 Task: Add Sprouts Patchouli & Lime Bar Soap to the cart.
Action: Mouse moved to (810, 284)
Screenshot: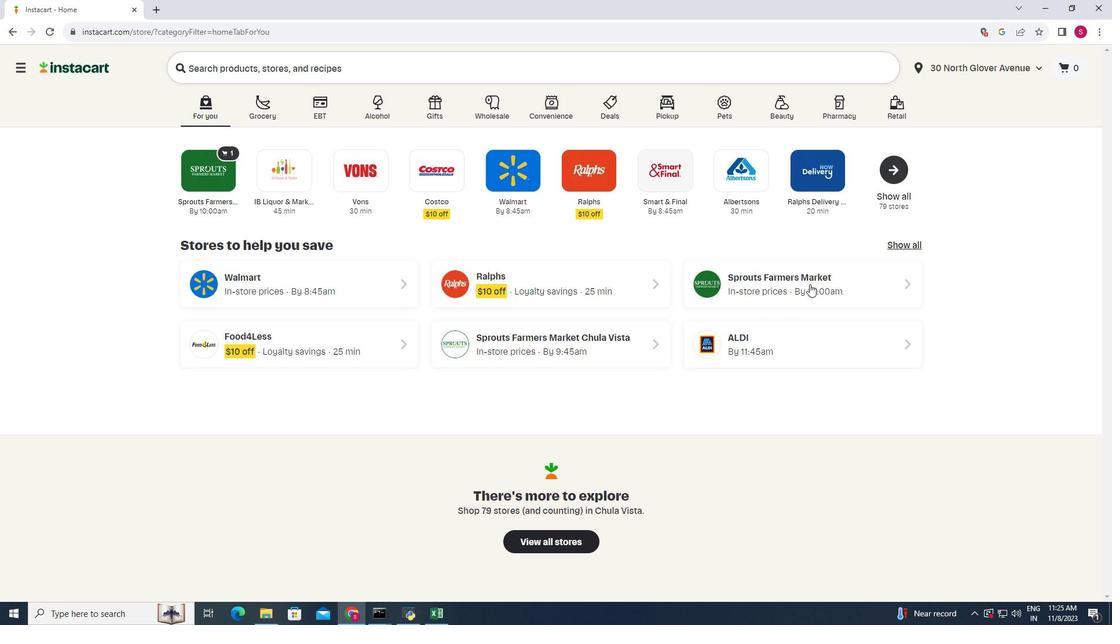 
Action: Mouse pressed left at (810, 284)
Screenshot: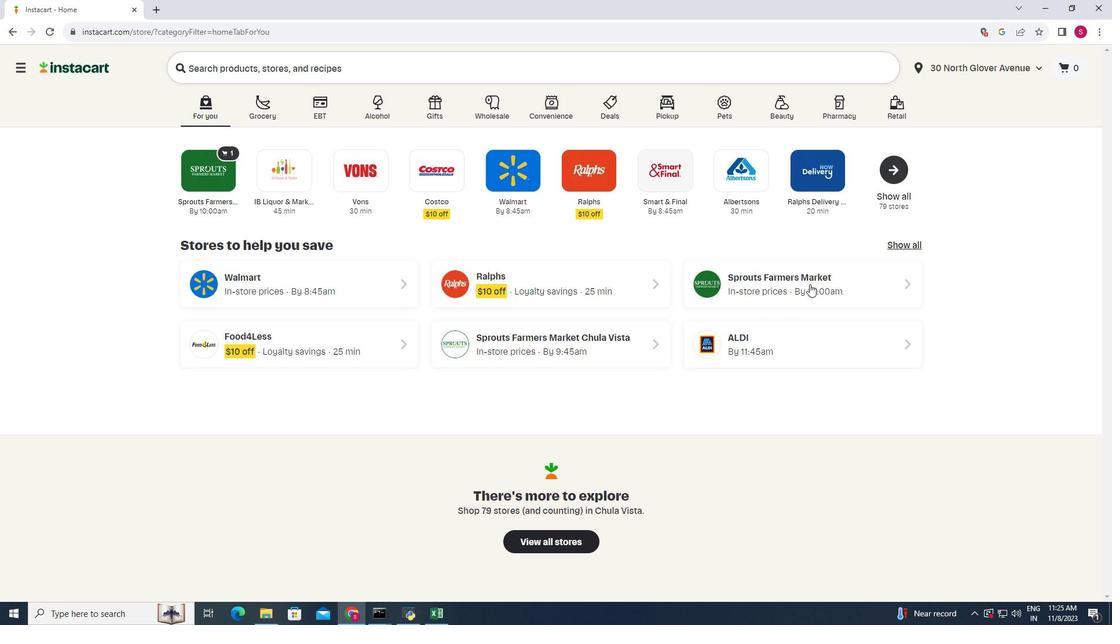 
Action: Mouse moved to (81, 401)
Screenshot: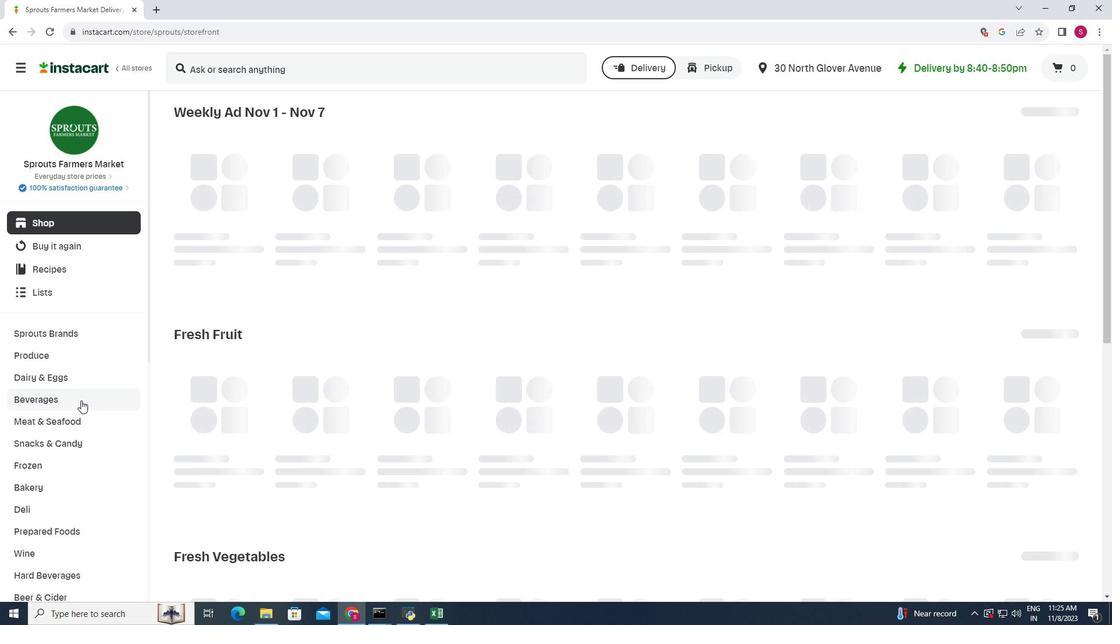 
Action: Mouse scrolled (81, 400) with delta (0, 0)
Screenshot: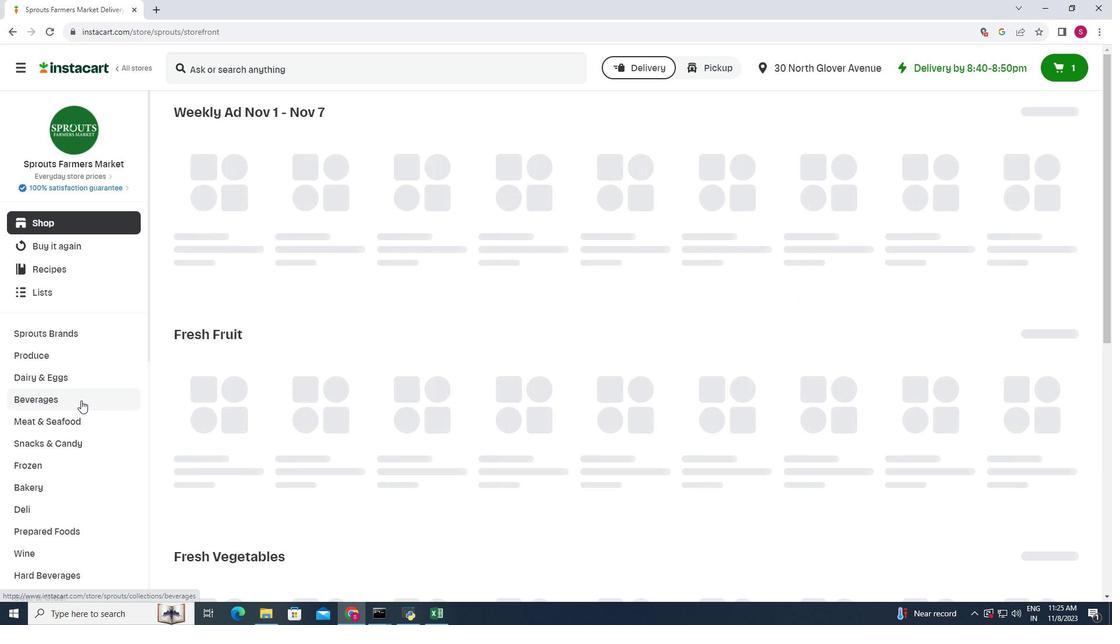 
Action: Mouse scrolled (81, 400) with delta (0, 0)
Screenshot: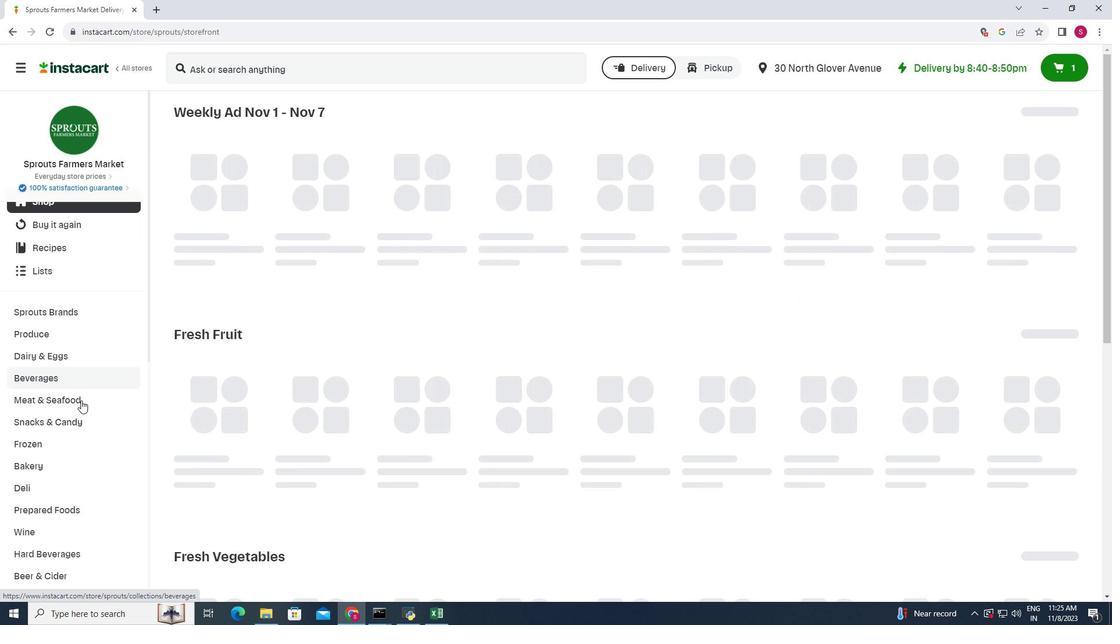 
Action: Mouse scrolled (81, 400) with delta (0, 0)
Screenshot: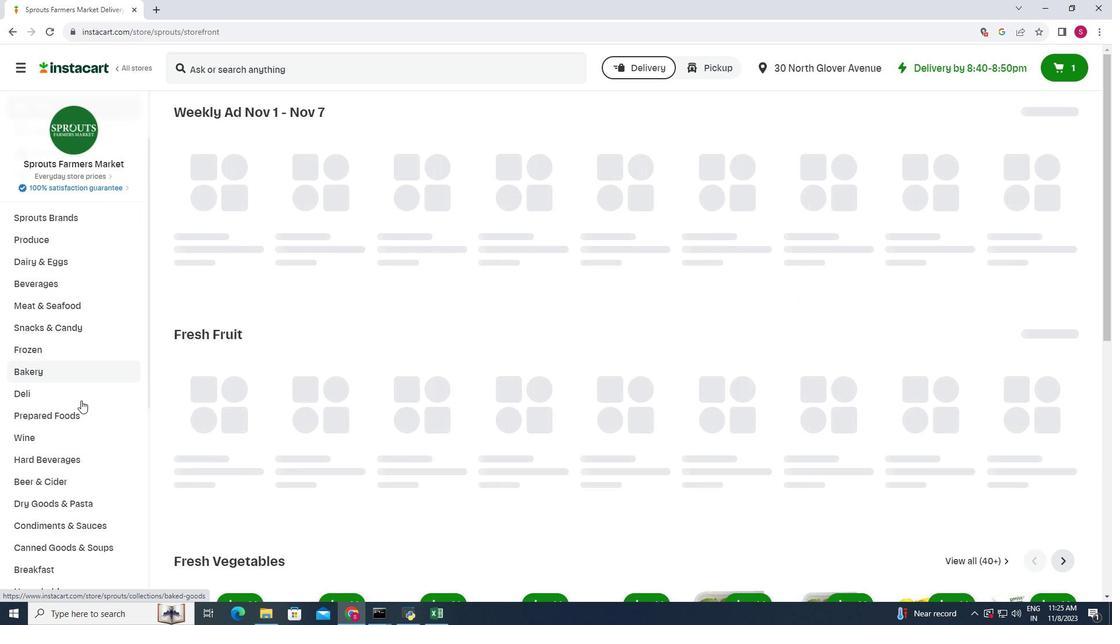 
Action: Mouse scrolled (81, 400) with delta (0, 0)
Screenshot: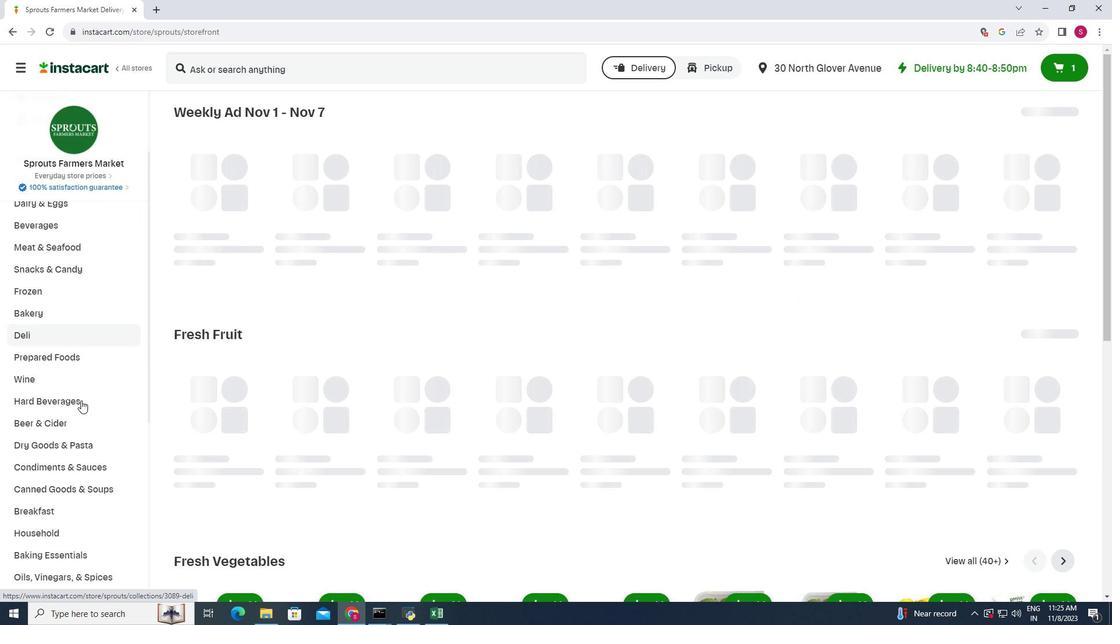 
Action: Mouse scrolled (81, 400) with delta (0, 0)
Screenshot: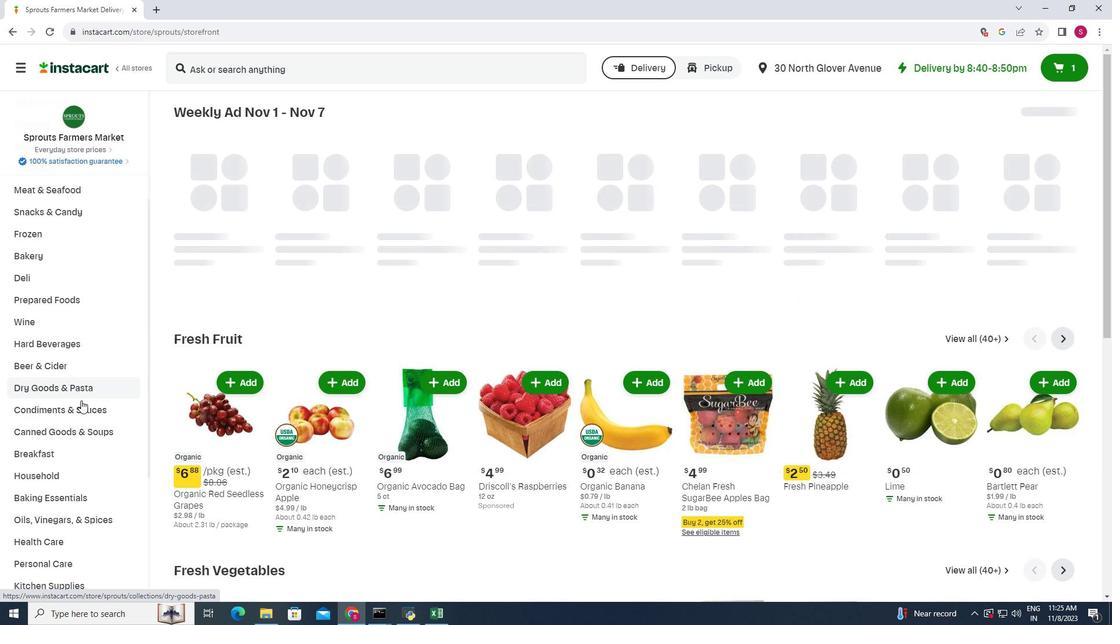 
Action: Mouse scrolled (81, 400) with delta (0, 0)
Screenshot: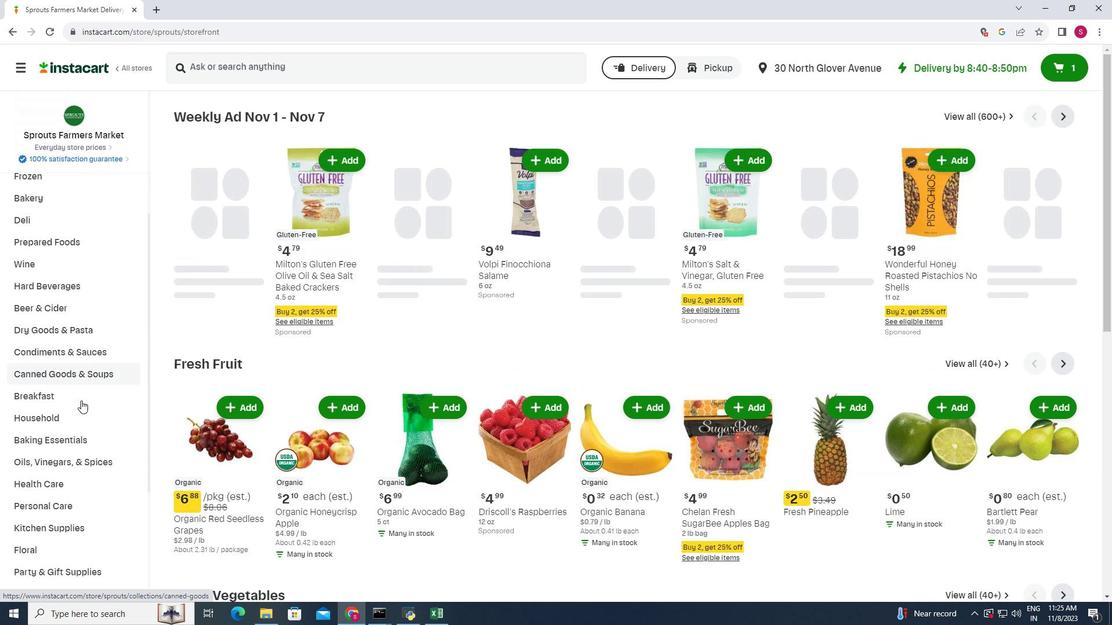 
Action: Mouse moved to (65, 439)
Screenshot: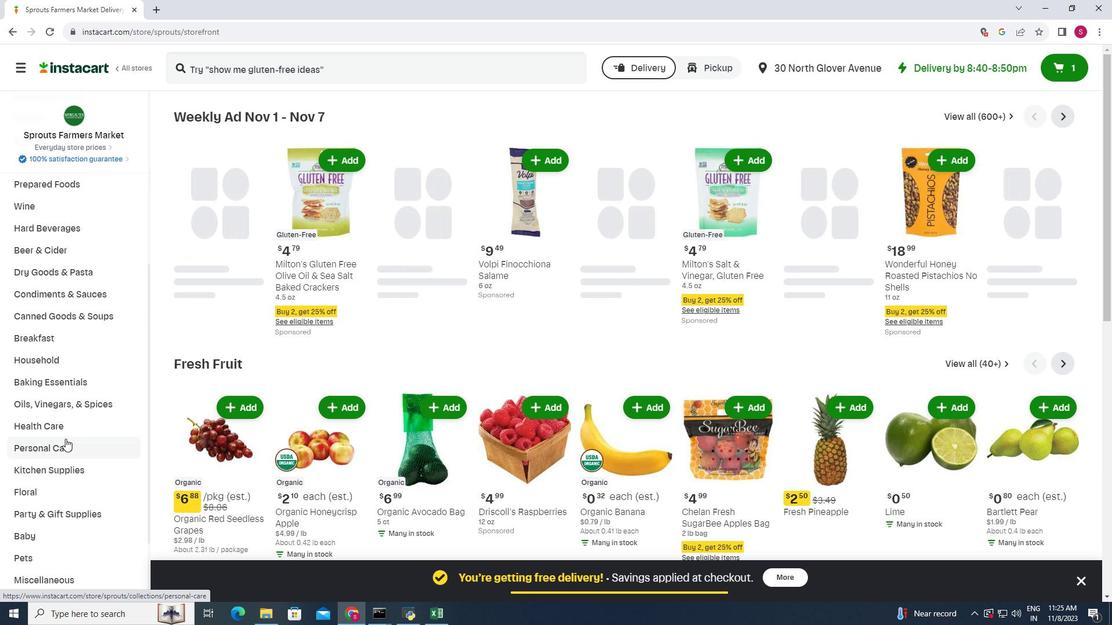 
Action: Mouse pressed left at (65, 439)
Screenshot: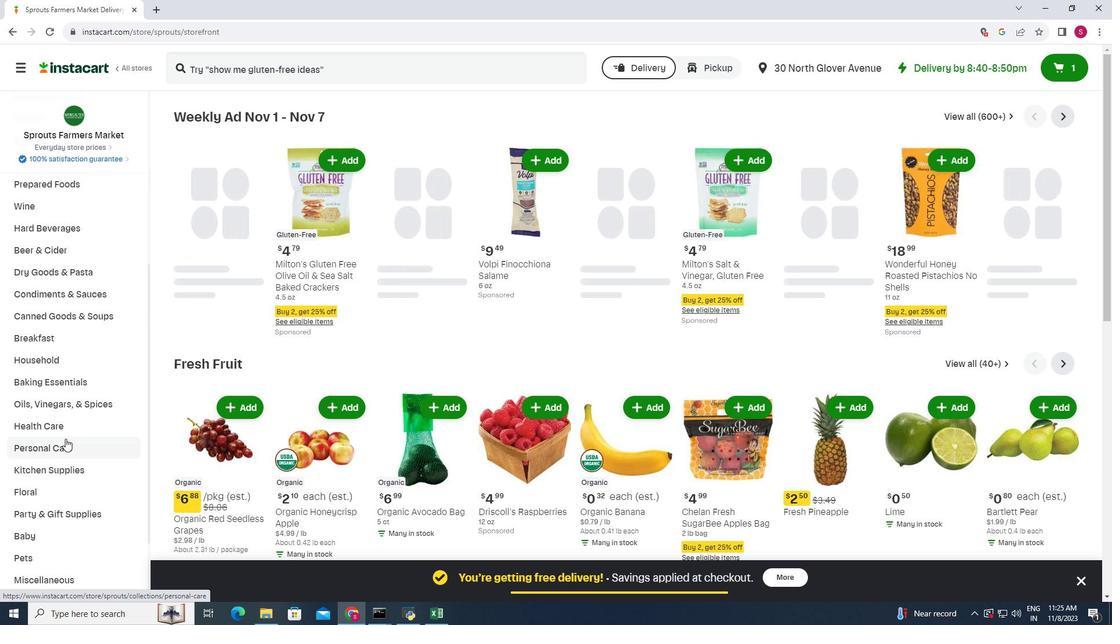 
Action: Mouse moved to (293, 144)
Screenshot: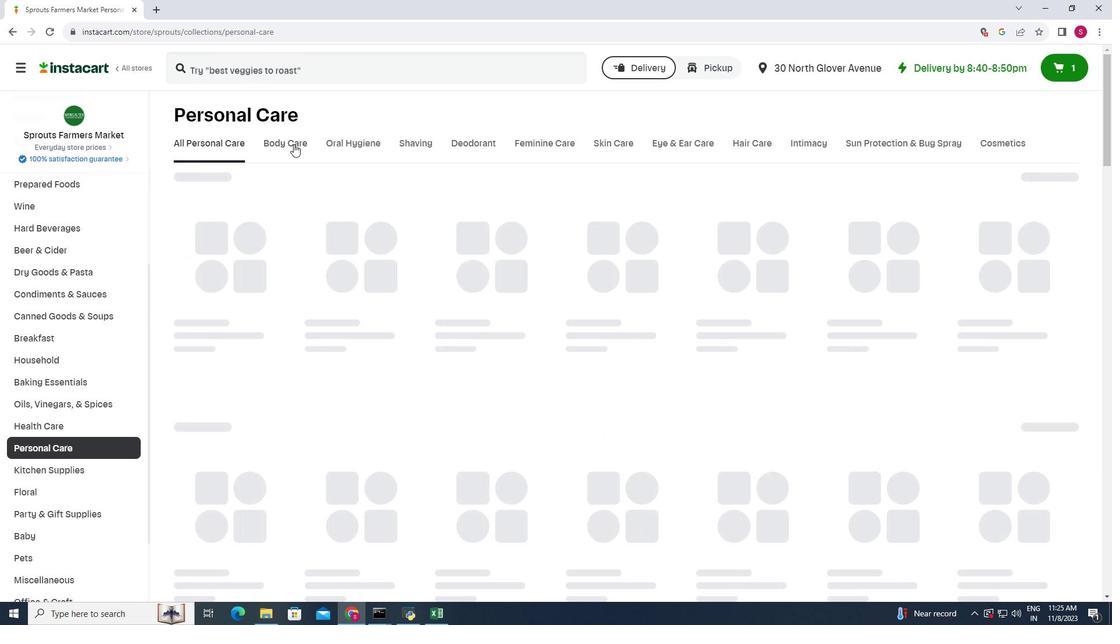 
Action: Mouse pressed left at (293, 144)
Screenshot: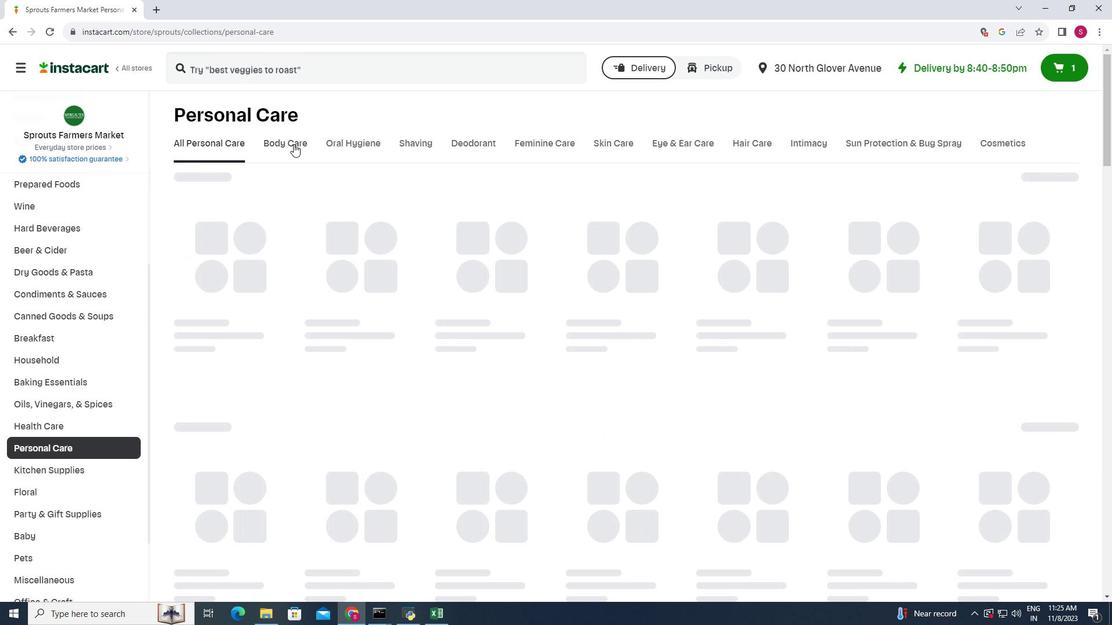
Action: Mouse moved to (305, 74)
Screenshot: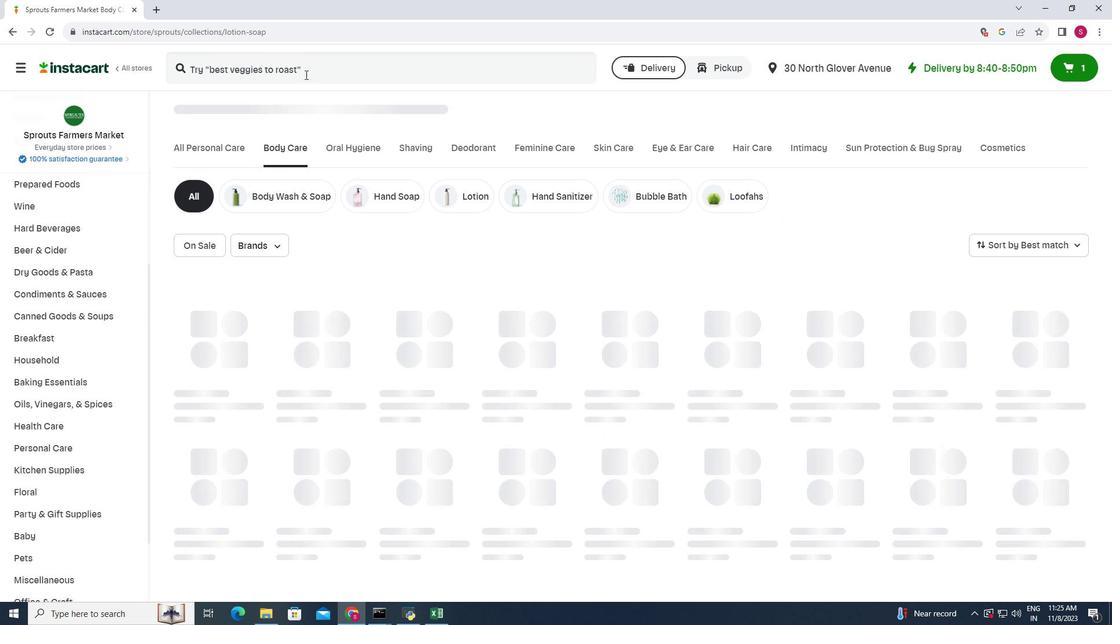 
Action: Mouse pressed left at (305, 74)
Screenshot: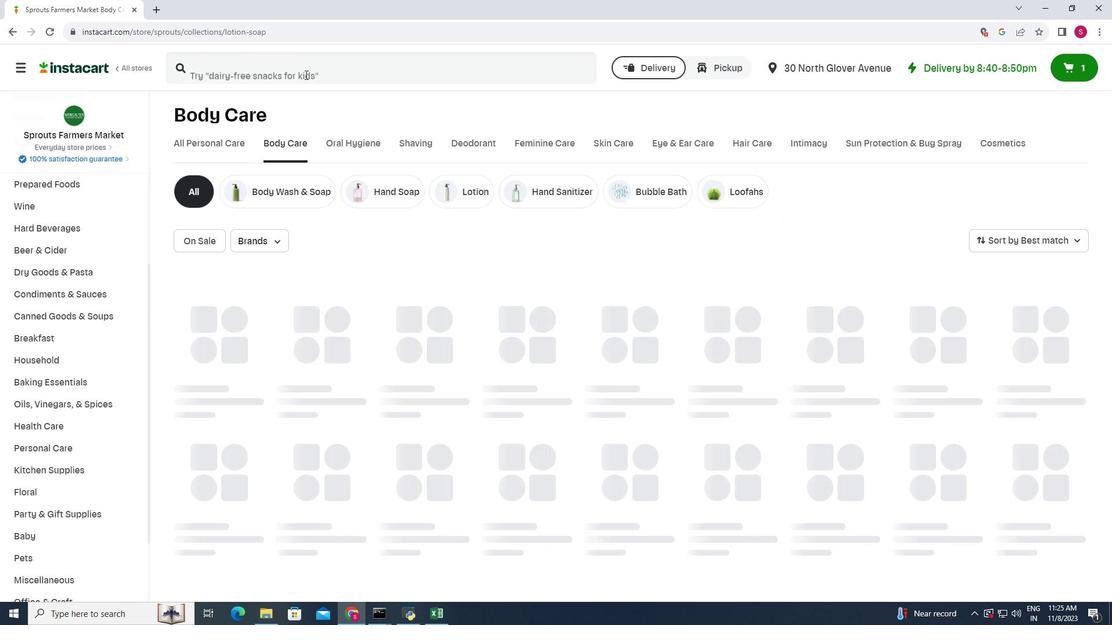 
Action: Mouse moved to (307, 72)
Screenshot: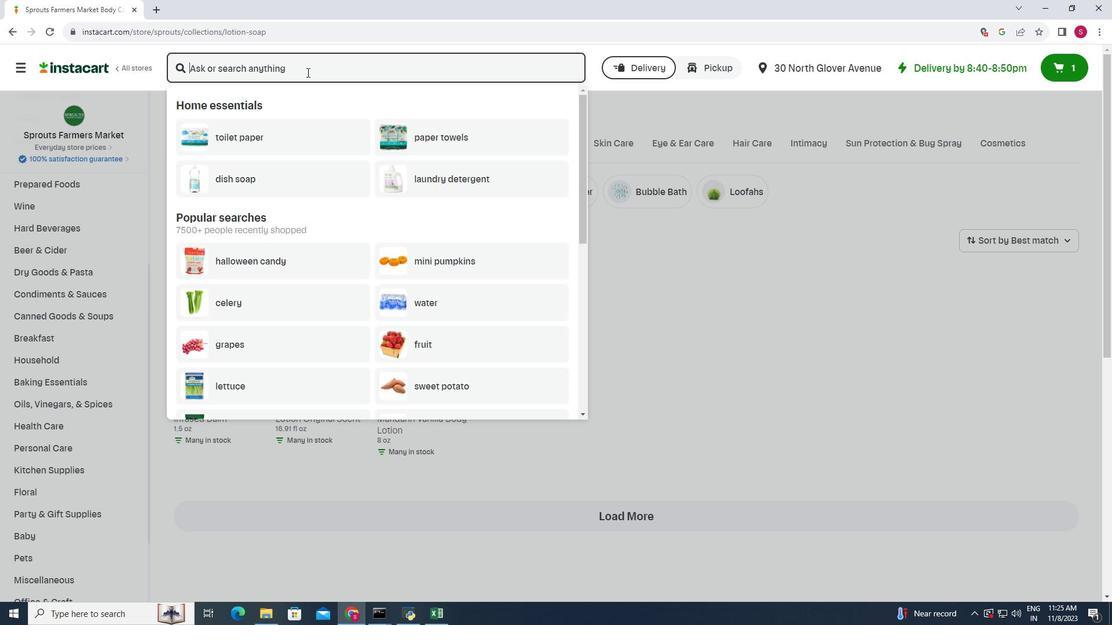 
Action: Key pressed <Key.shift>Sprouts<Key.space><Key.shift>Patchouliu<Key.space><Key.backspace><Key.backspace><Key.space><Key.shift>&<Key.space><Key.shift><Key.shift><Key.shift><Key.shift>Lime<Key.space><Key.shift>BAr<Key.space><Key.shift>SOap<Key.space><Key.backspace><Key.backspace><Key.backspace><Key.backspace><Key.backspace><Key.backspace><Key.backspace>a<Key.backspace><Key.backspace>ar<Key.space><Key.shift>Soap<Key.space><Key.enter>
Screenshot: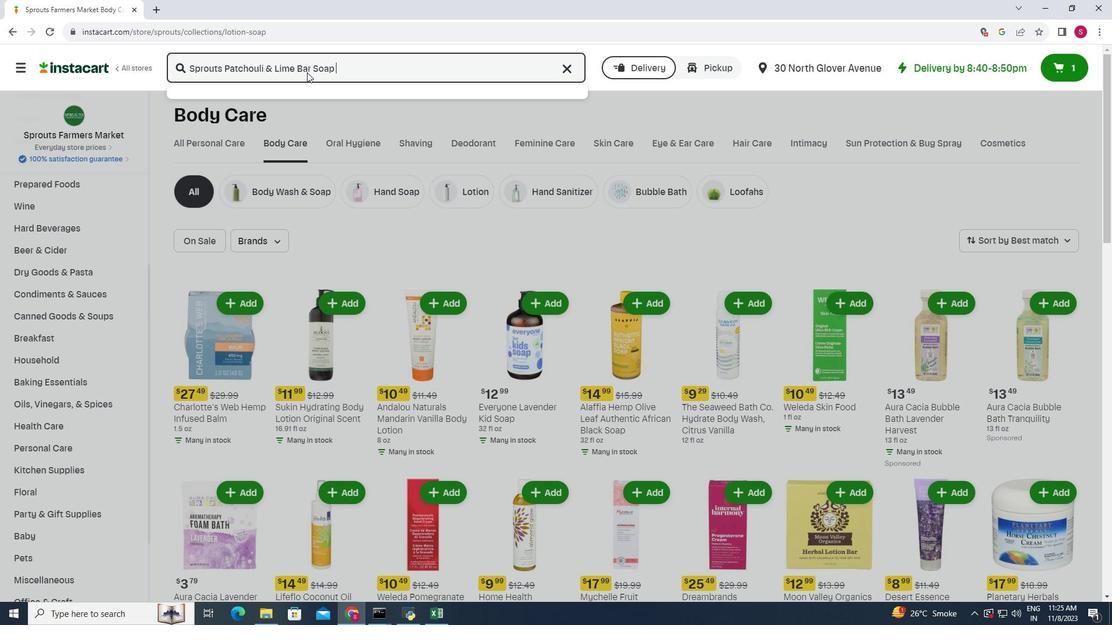 
Action: Mouse moved to (316, 159)
Screenshot: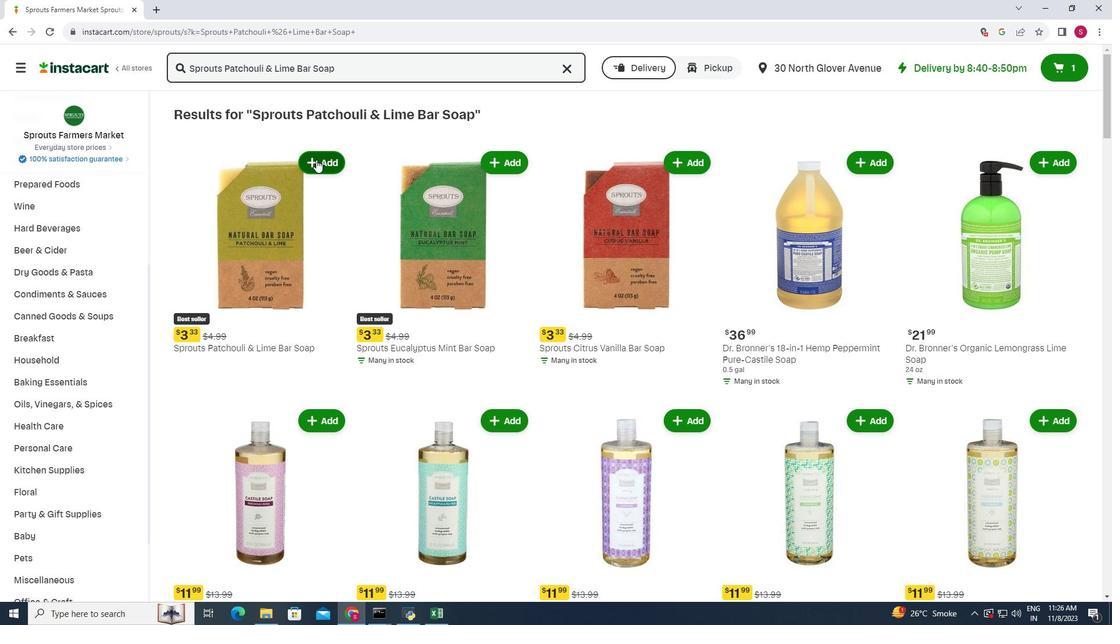 
Action: Mouse pressed left at (316, 159)
Screenshot: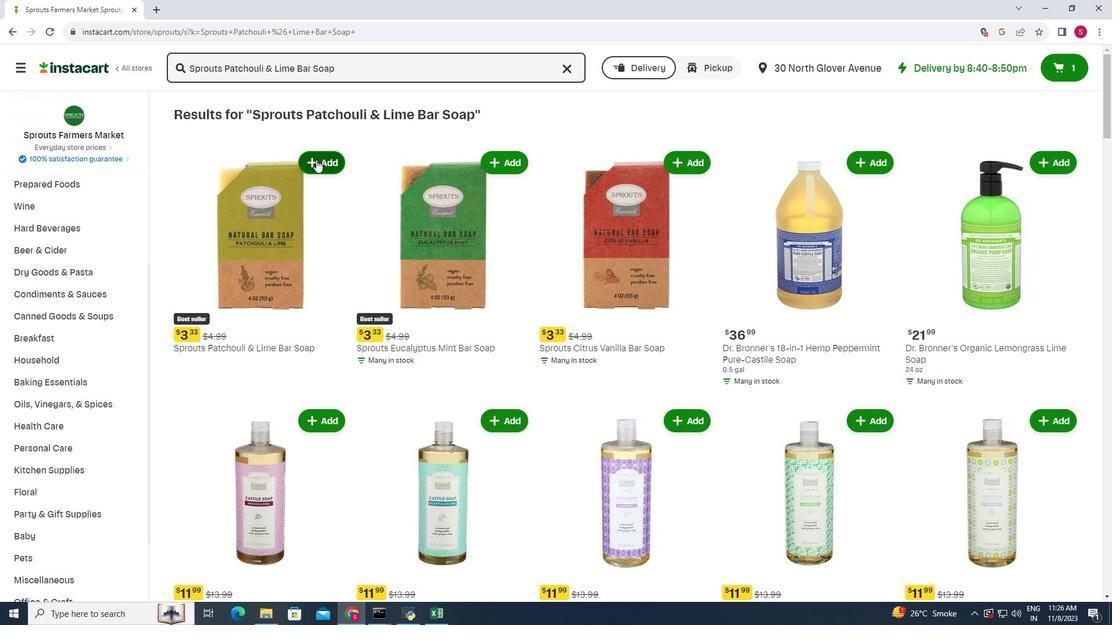 
Action: Mouse moved to (380, 139)
Screenshot: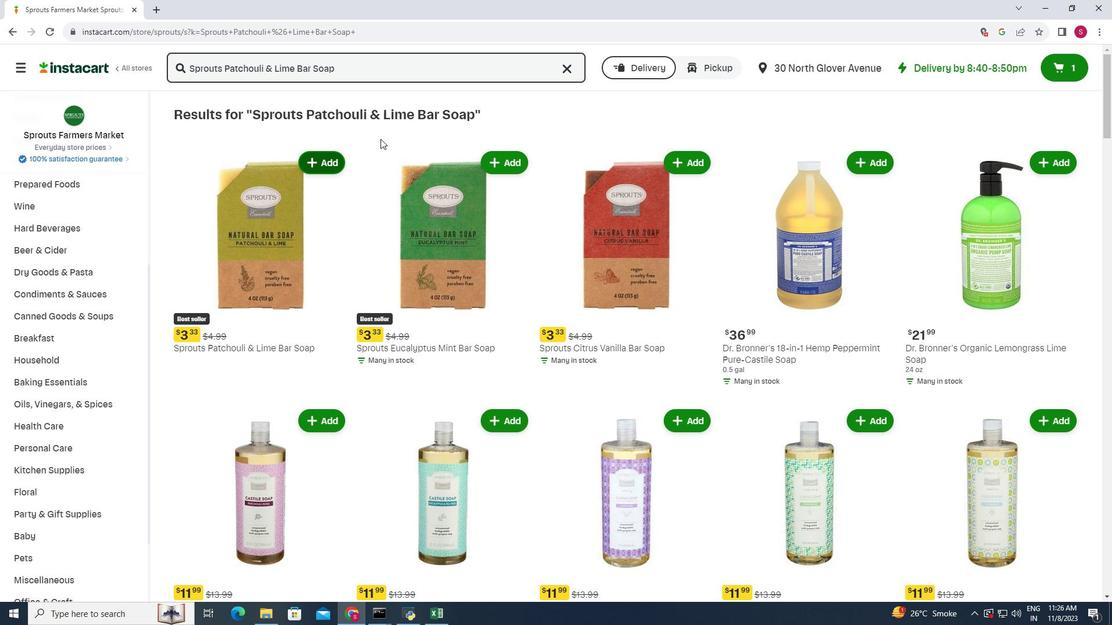 
